 Task: Add a signature Isabella Collins containing With gratitude and sincere wishes, Isabella Collins to email address softage.2@softage.net and add a folder Games
Action: Key pressed n
Screenshot: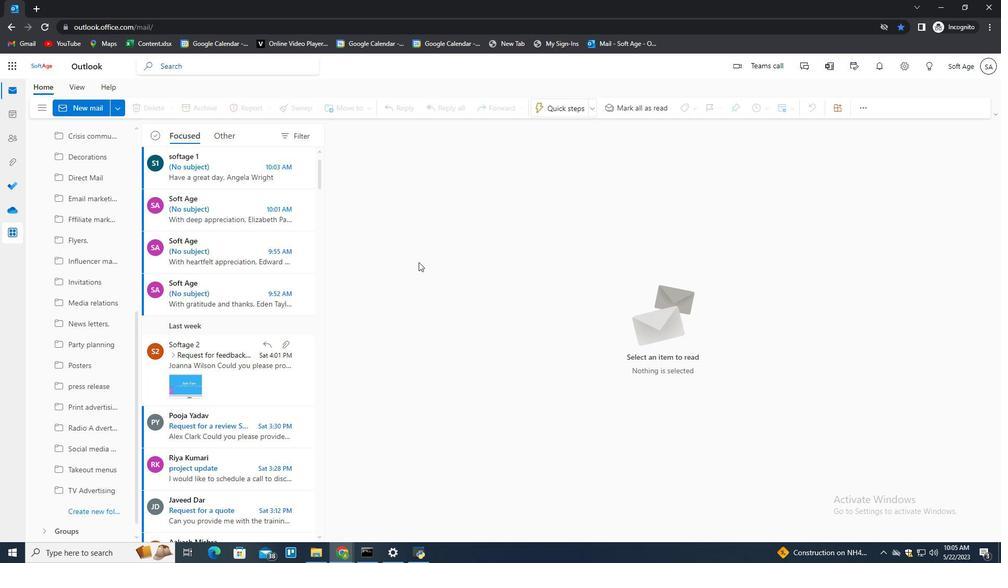 
Action: Mouse moved to (678, 109)
Screenshot: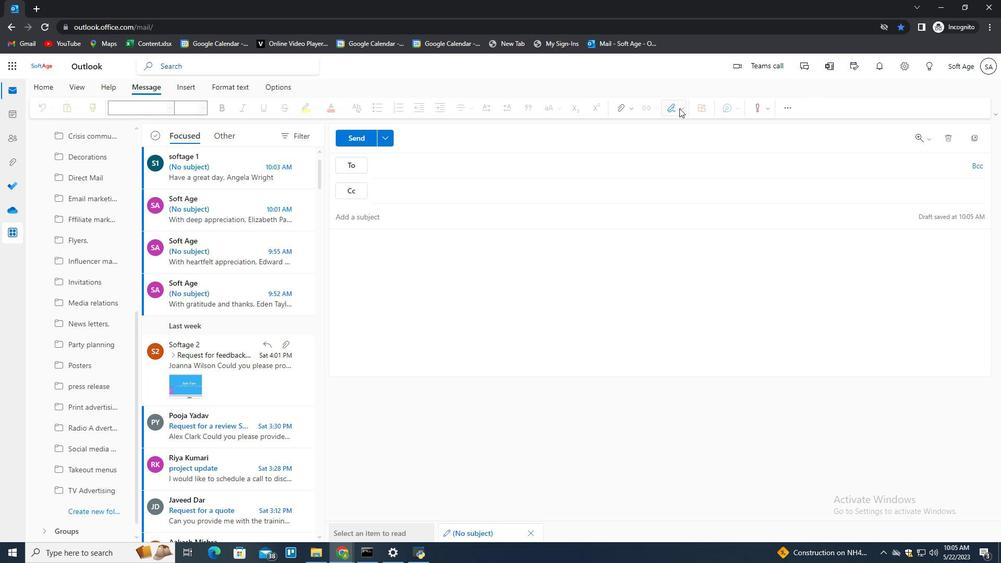 
Action: Mouse pressed left at (678, 109)
Screenshot: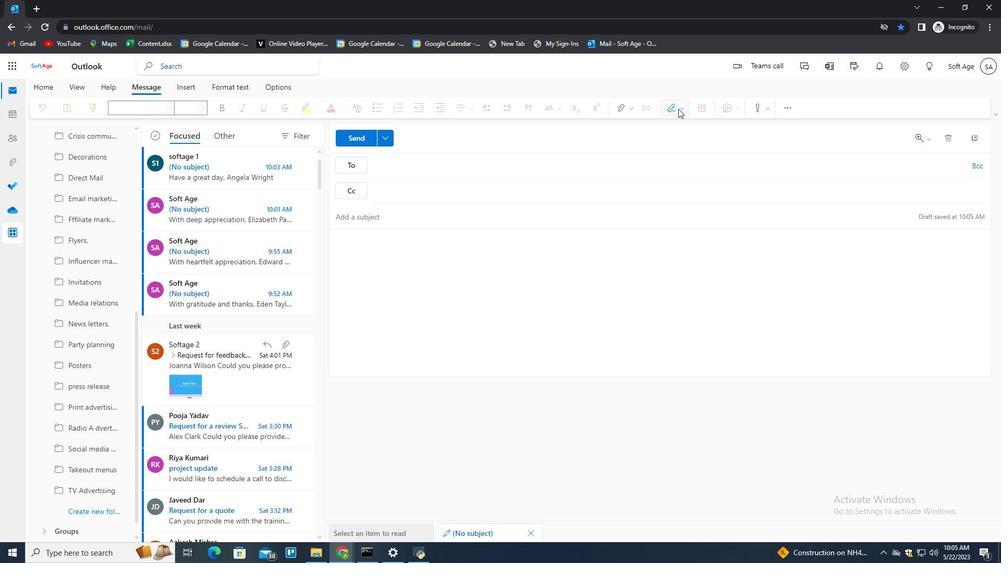 
Action: Mouse moved to (645, 148)
Screenshot: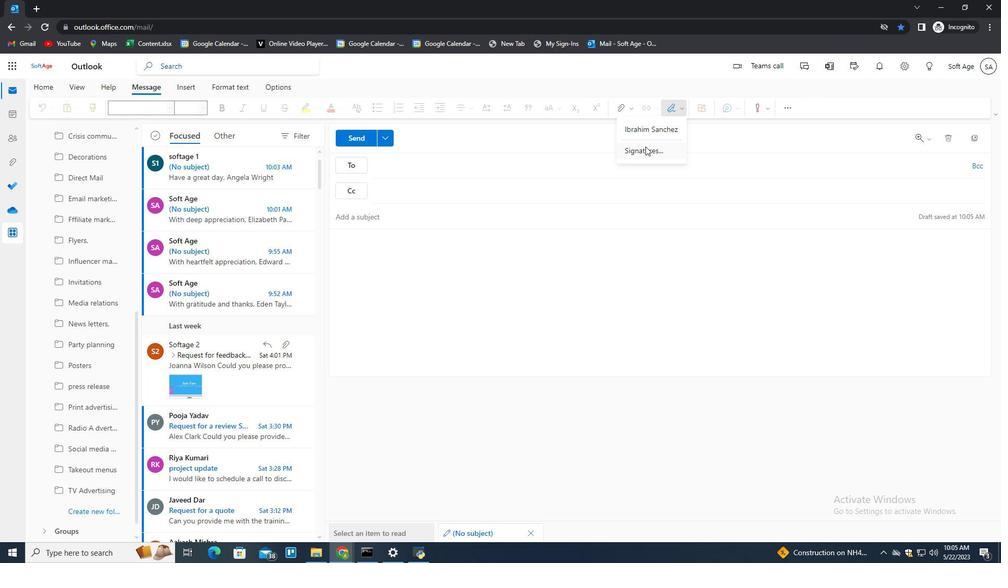 
Action: Mouse pressed left at (645, 148)
Screenshot: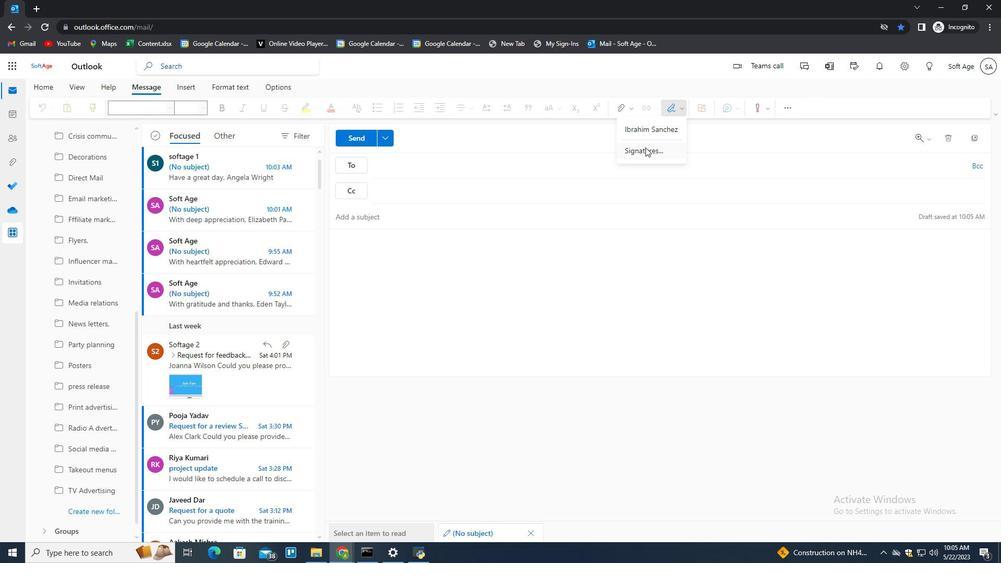 
Action: Mouse moved to (714, 195)
Screenshot: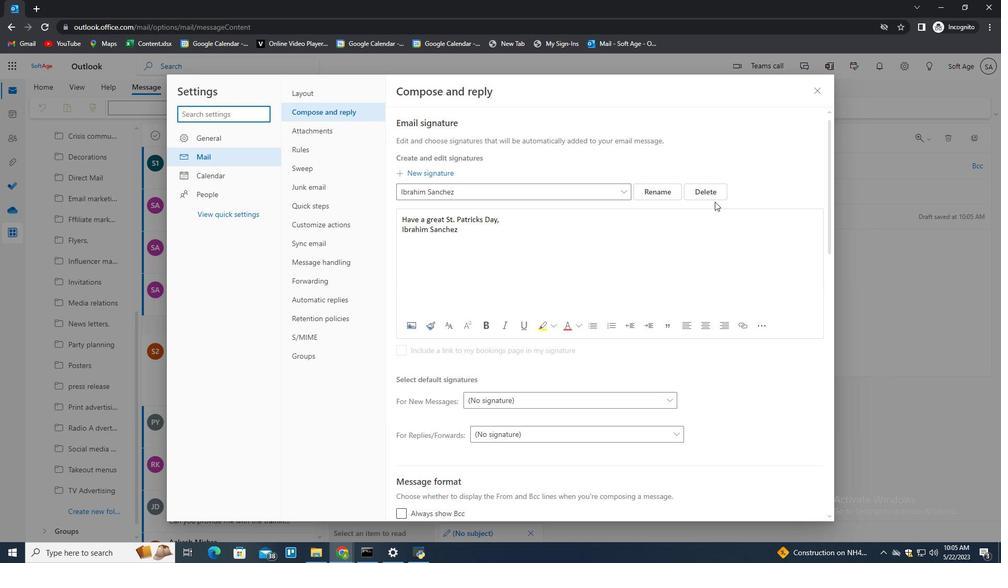 
Action: Mouse pressed left at (714, 195)
Screenshot: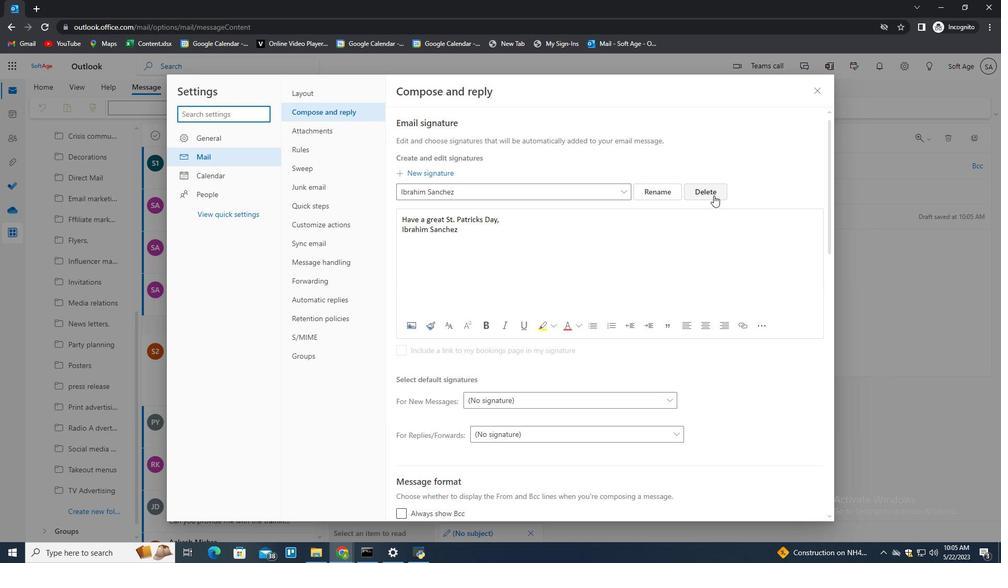 
Action: Mouse moved to (709, 194)
Screenshot: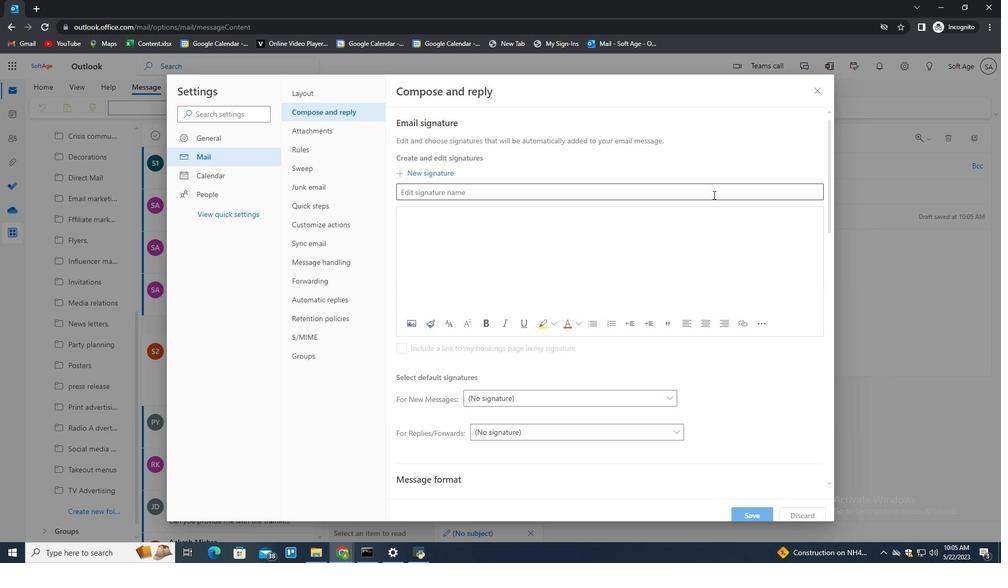 
Action: Mouse pressed left at (709, 194)
Screenshot: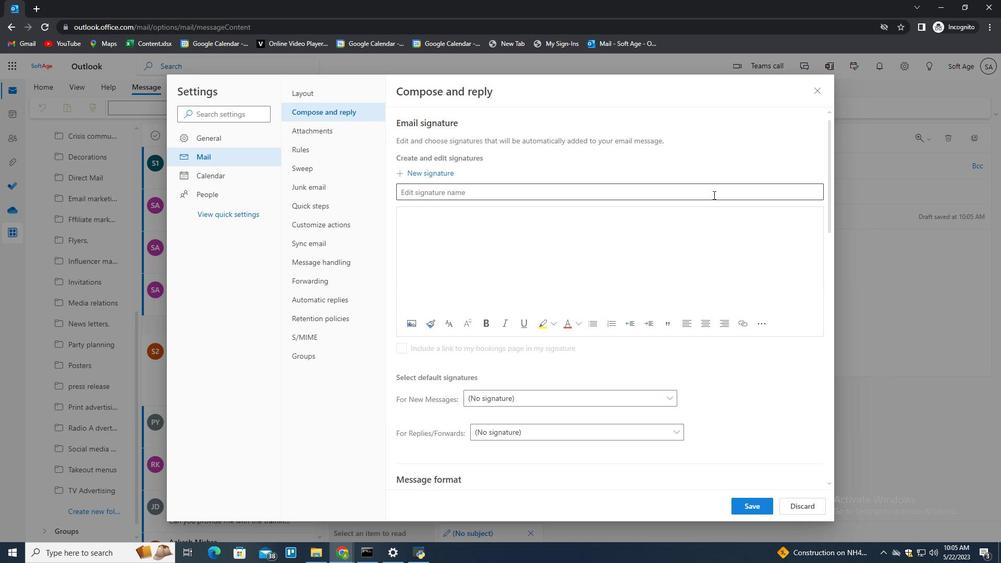 
Action: Key pressed <Key.shift>Isabella<Key.space><Key.shift>Coo<Key.backspace>llins<Key.space><Key.tab><Key.shift>With<Key.space>gratitude<Key.space>and<Key.space>sincere<Key.space>wishes,<Key.shift_r><Key.enter><Key.shift>Ia<Key.backspace>sabella<Key.space><Key.shift>COllin<Key.backspace><Key.backspace><Key.backspace><Key.backspace><Key.backspace>ollins
Screenshot: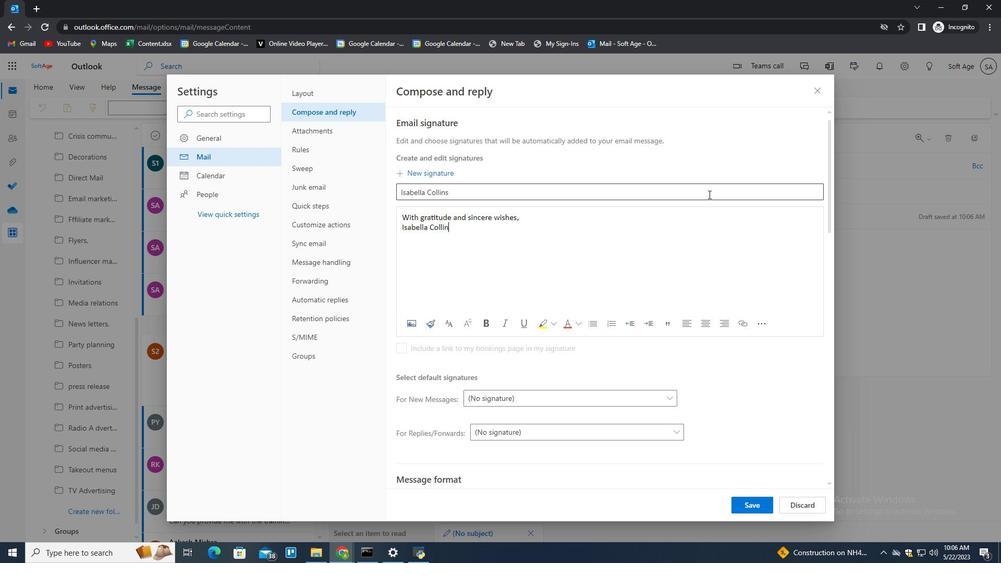 
Action: Mouse moved to (755, 500)
Screenshot: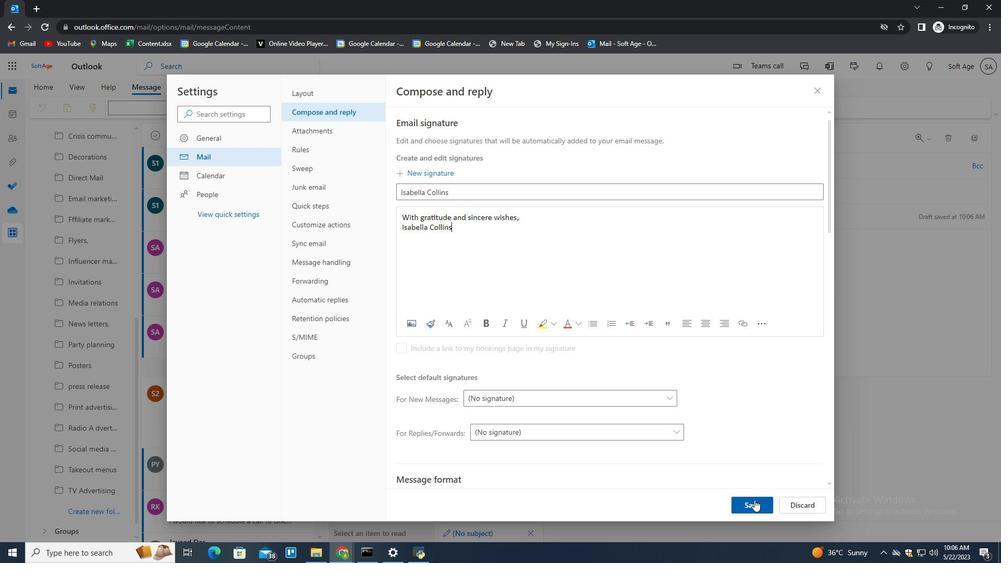 
Action: Mouse pressed left at (755, 500)
Screenshot: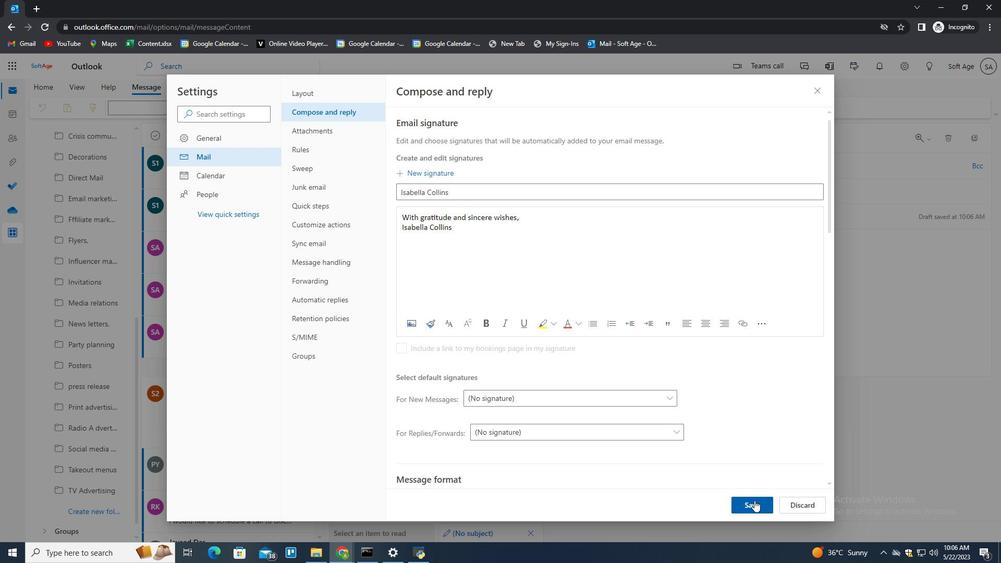 
Action: Mouse moved to (880, 272)
Screenshot: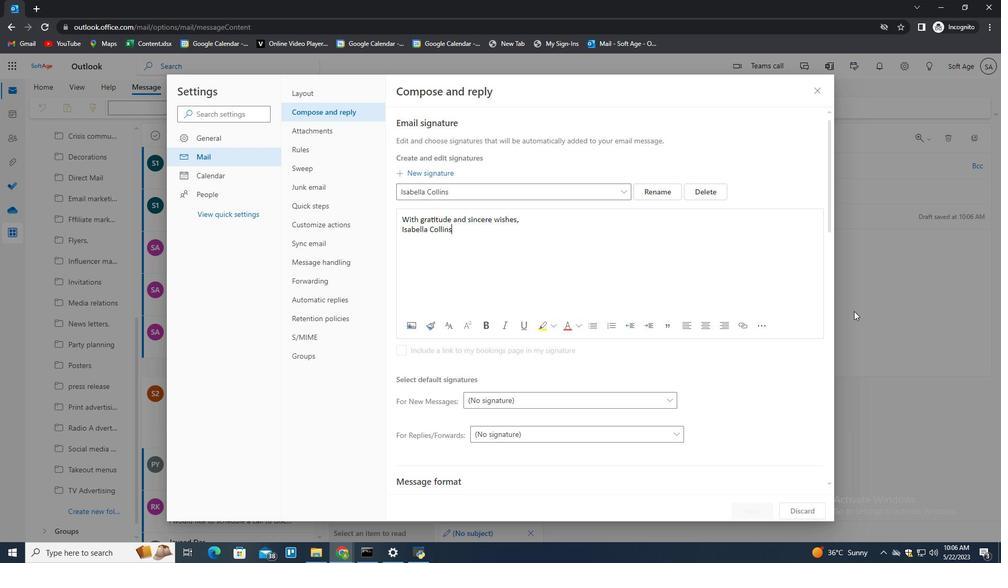 
Action: Mouse pressed left at (880, 272)
Screenshot: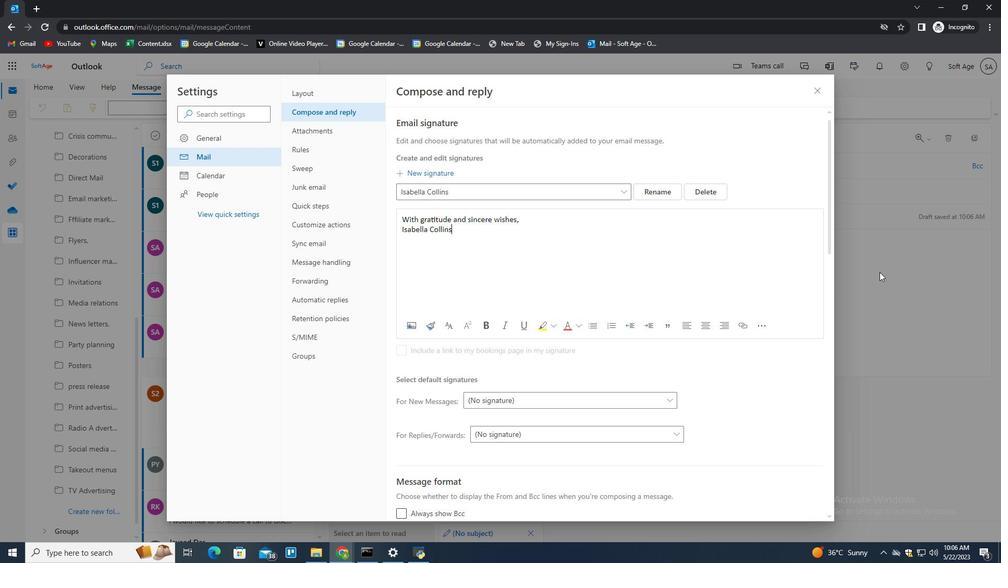 
Action: Mouse moved to (680, 105)
Screenshot: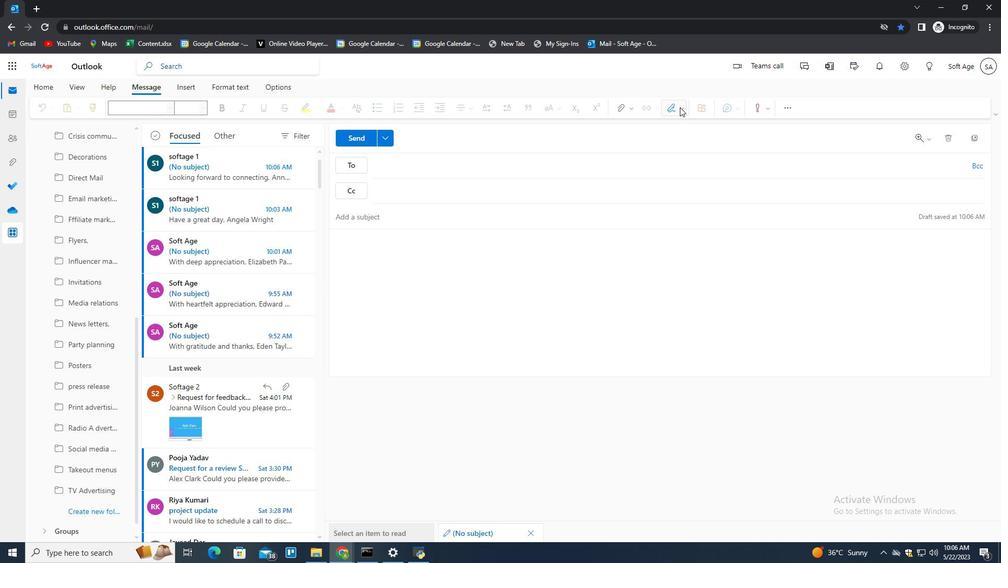 
Action: Mouse pressed left at (680, 105)
Screenshot: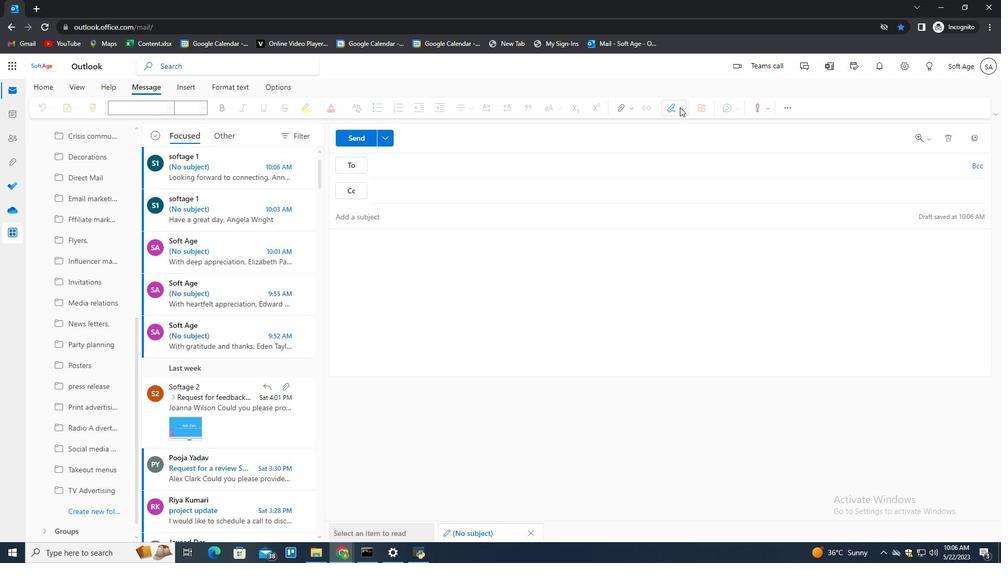 
Action: Mouse moved to (662, 132)
Screenshot: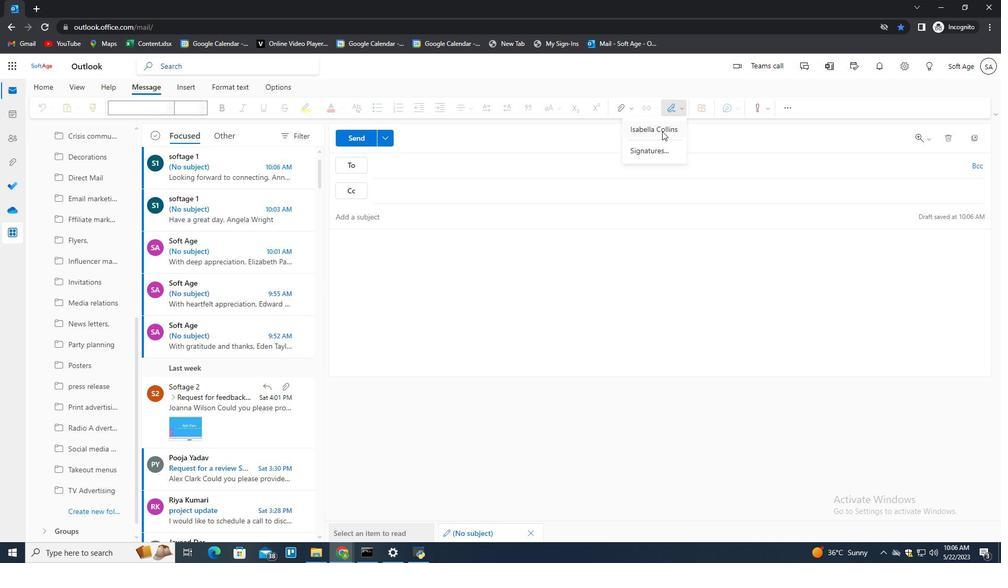 
Action: Mouse pressed left at (662, 132)
Screenshot: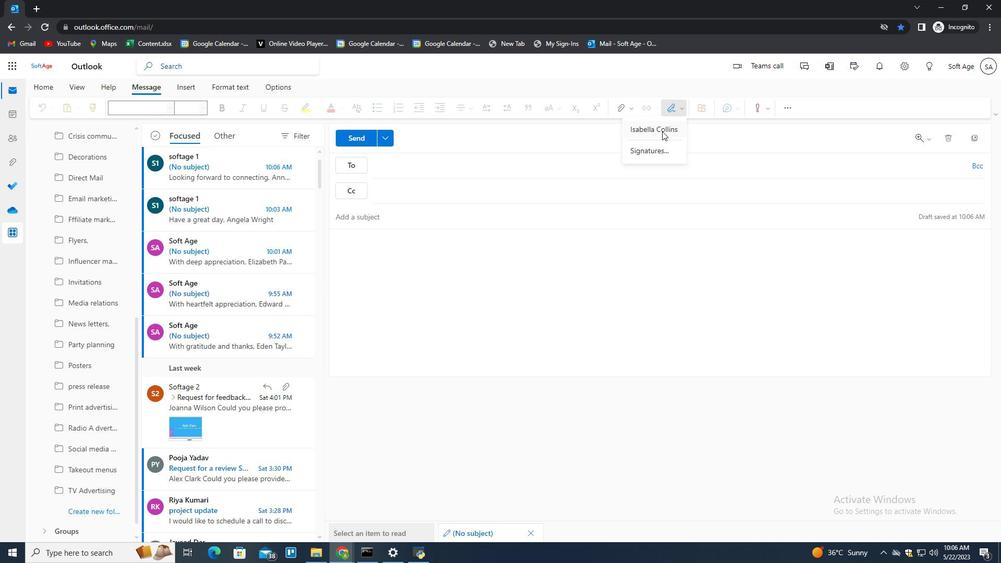 
Action: Mouse moved to (379, 169)
Screenshot: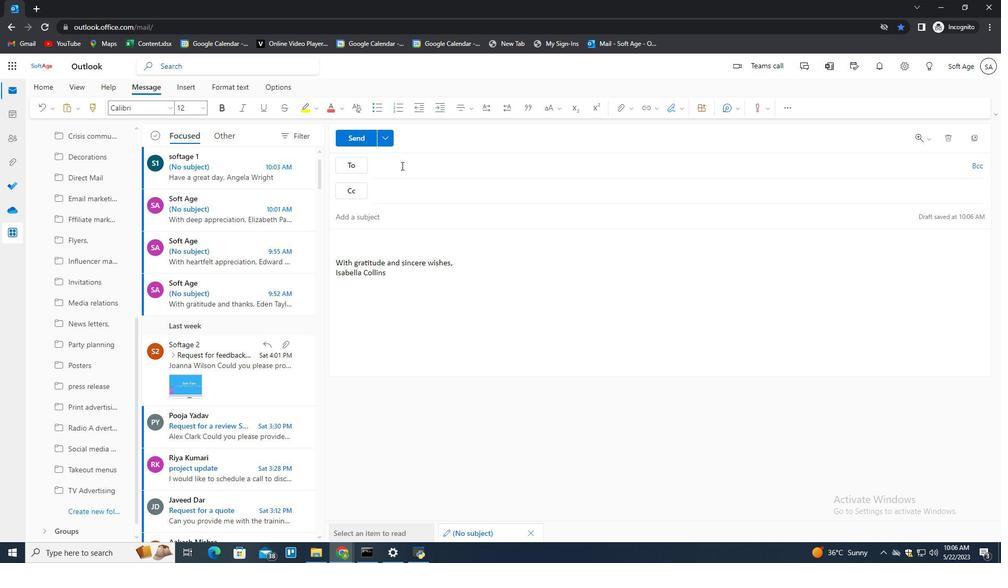 
Action: Mouse pressed left at (379, 169)
Screenshot: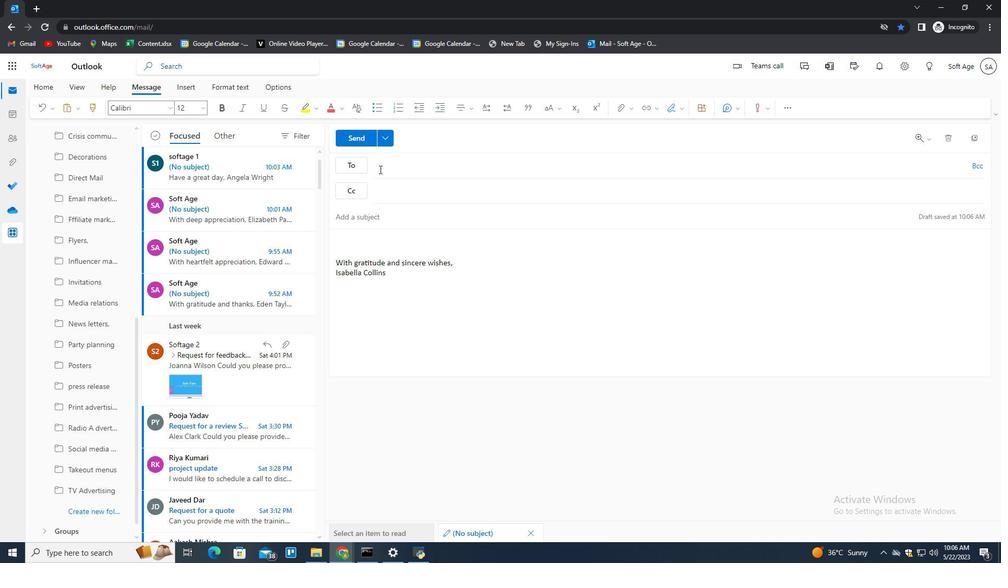 
Action: Key pressed softage.2<Key.shift>@softage.net<Key.enter>
Screenshot: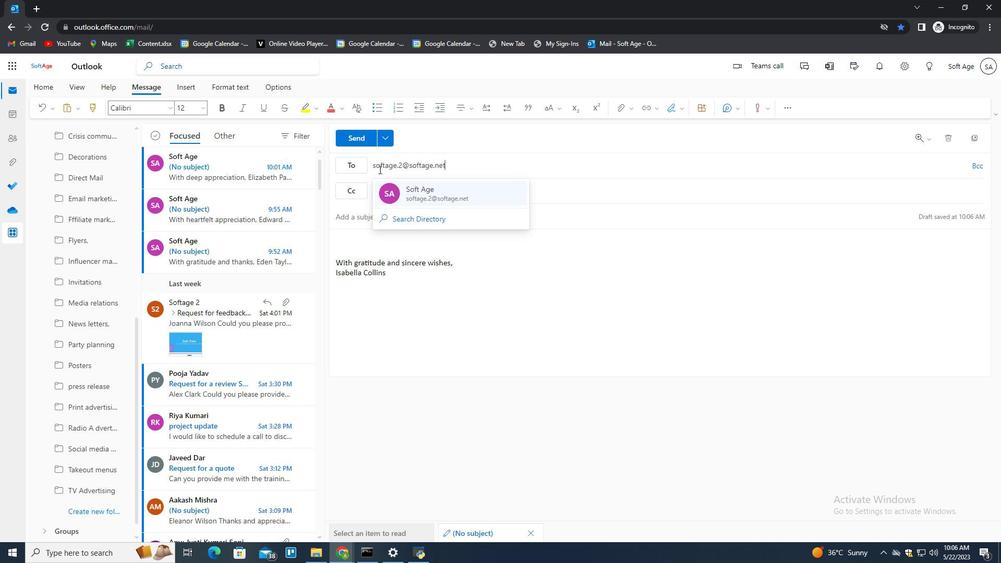 
Action: Mouse moved to (84, 512)
Screenshot: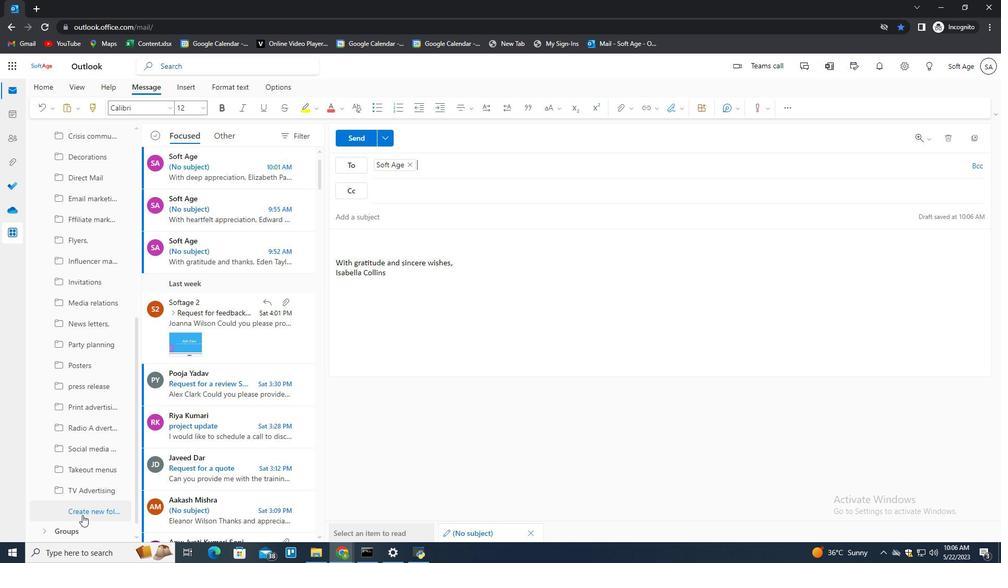 
Action: Mouse pressed left at (84, 512)
Screenshot: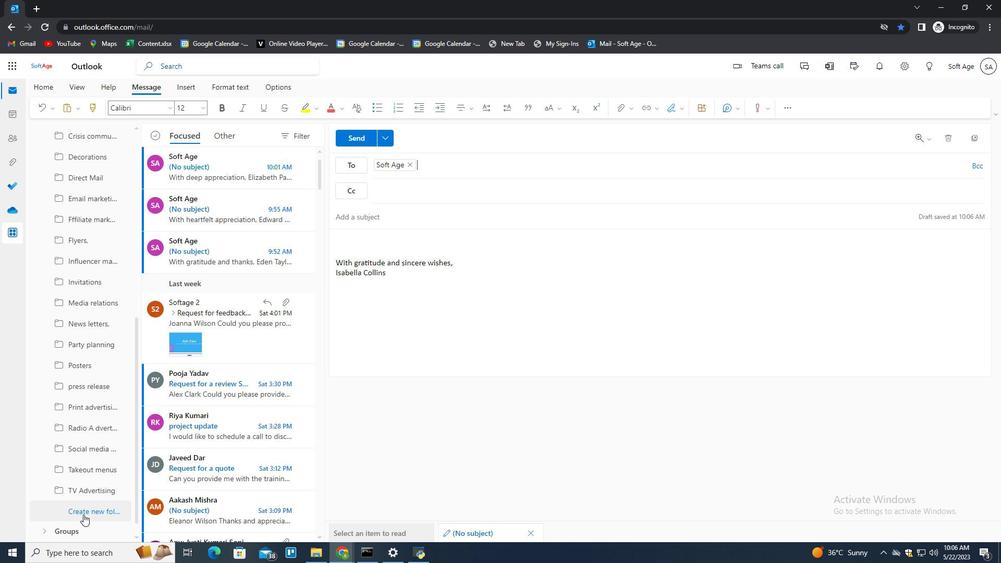 
Action: Mouse moved to (85, 512)
Screenshot: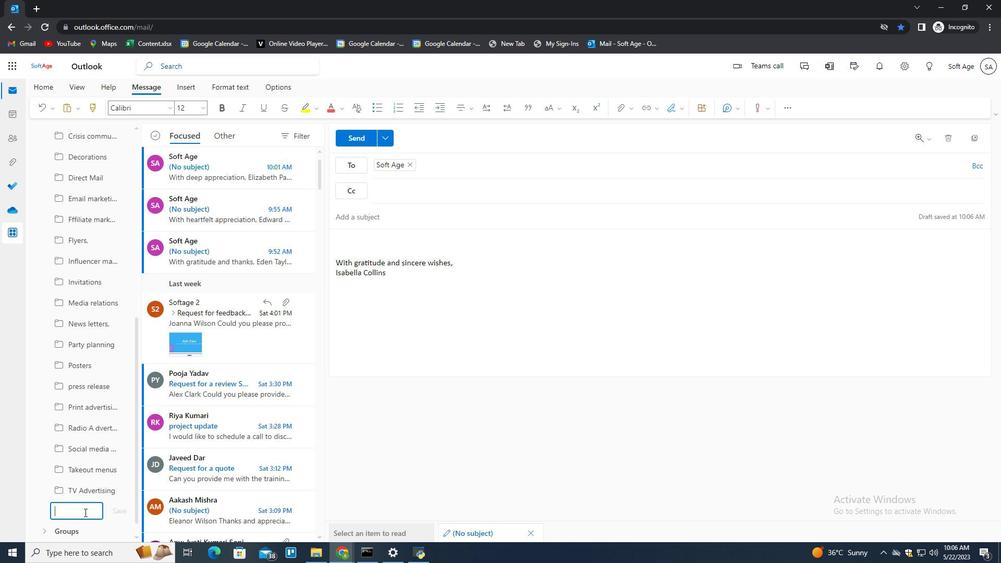 
Action: Key pressed <Key.shift>Games<Key.enter>
Screenshot: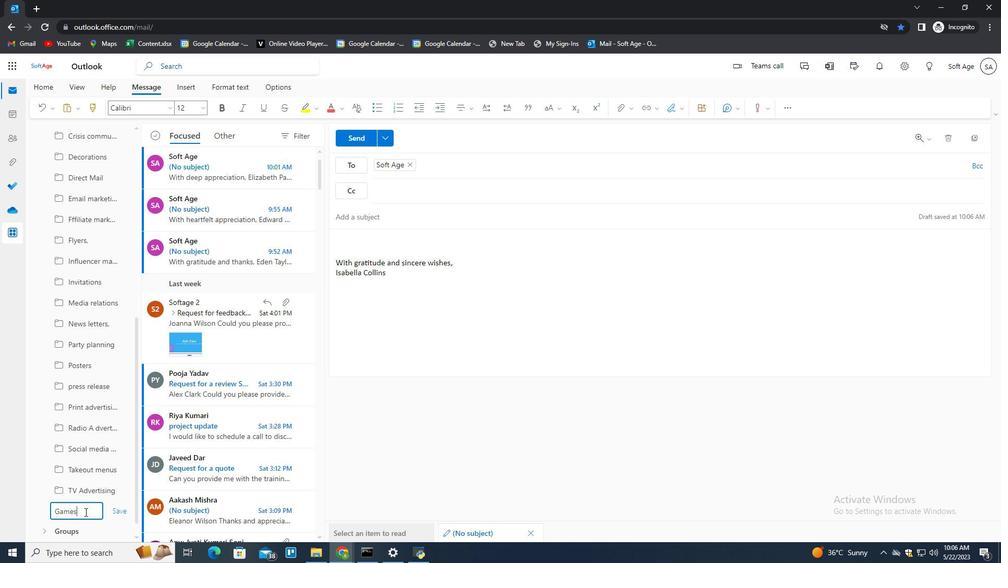 
